 Task: Look for products in the category "Dental Care" with mint flavor only.
Action: Mouse moved to (238, 97)
Screenshot: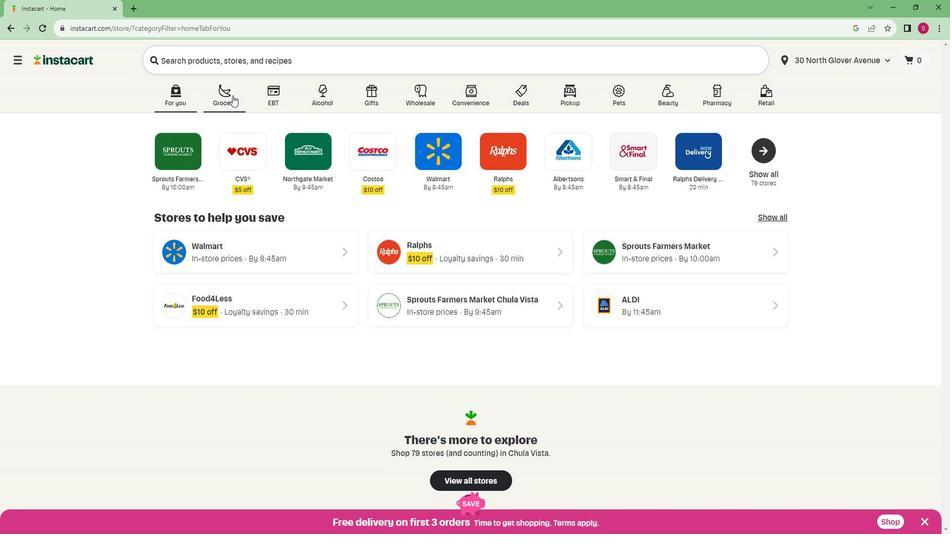 
Action: Mouse pressed left at (238, 97)
Screenshot: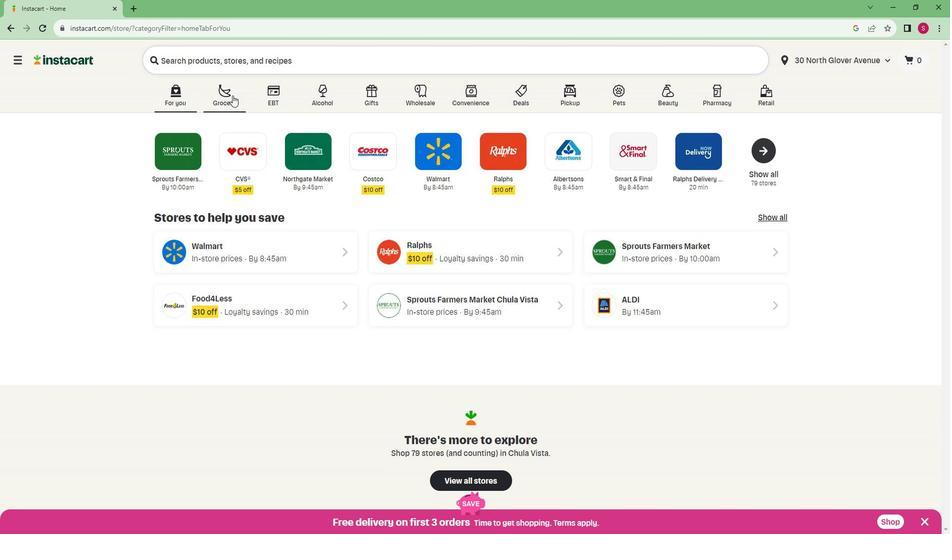 
Action: Mouse moved to (195, 287)
Screenshot: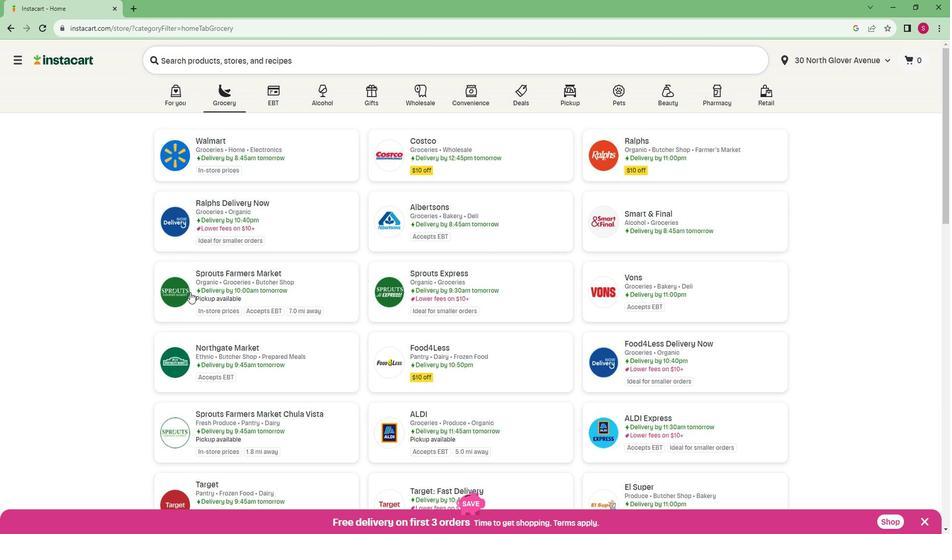 
Action: Mouse pressed left at (195, 287)
Screenshot: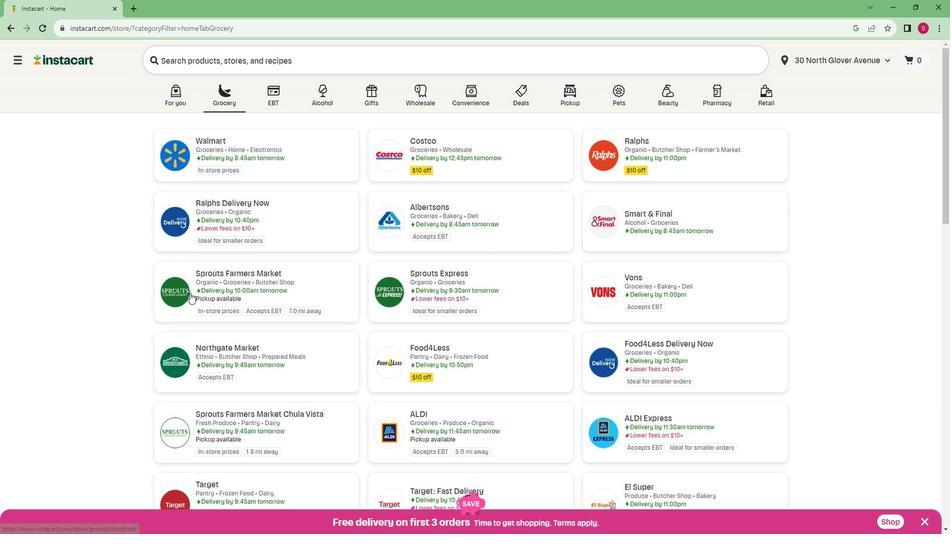 
Action: Mouse moved to (65, 358)
Screenshot: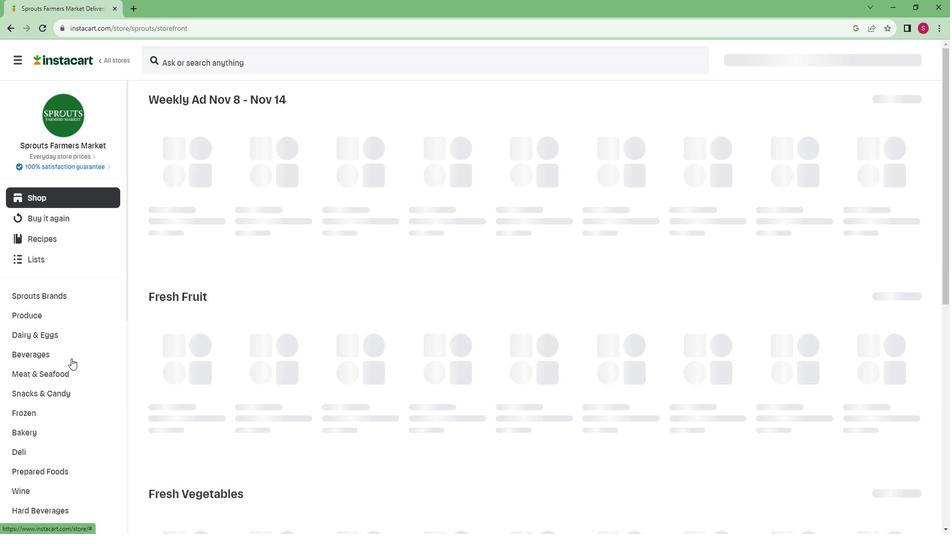 
Action: Mouse scrolled (65, 357) with delta (0, 0)
Screenshot: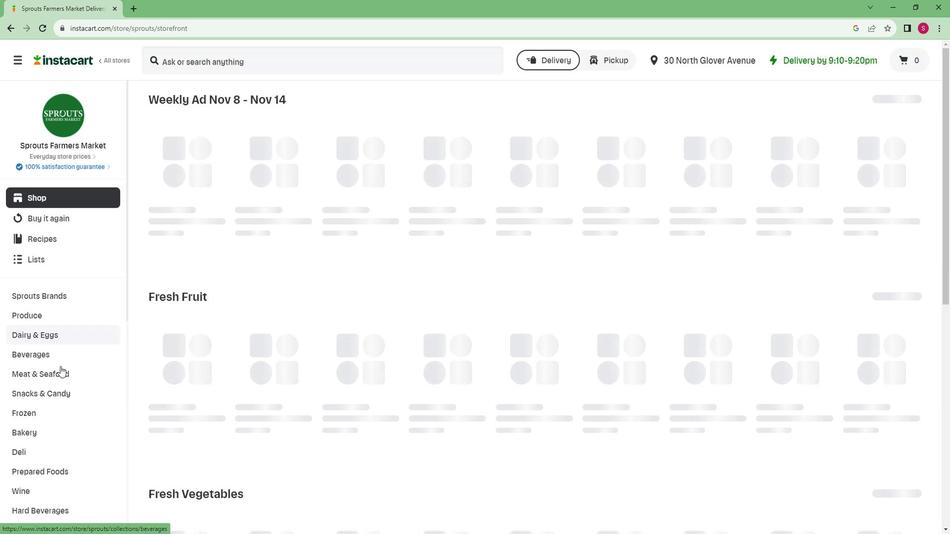 
Action: Mouse scrolled (65, 357) with delta (0, 0)
Screenshot: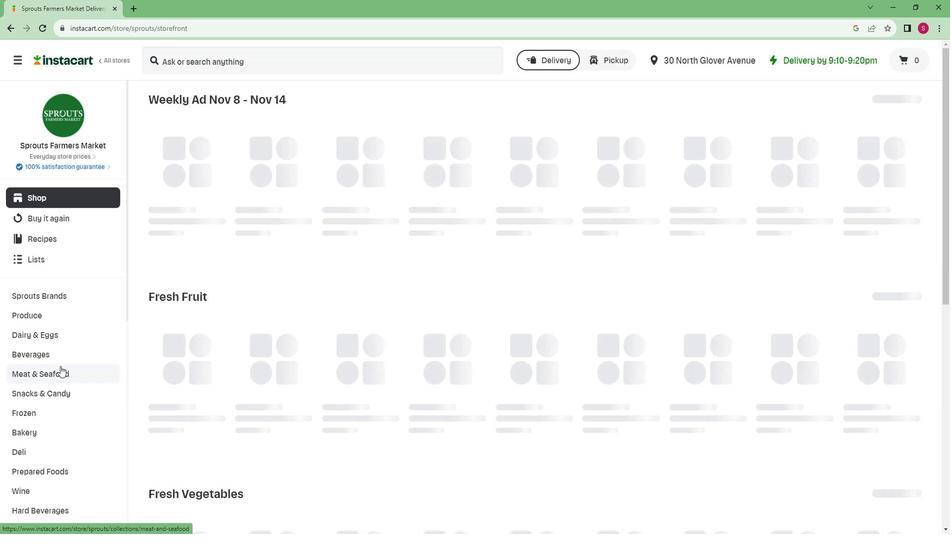 
Action: Mouse scrolled (65, 357) with delta (0, 0)
Screenshot: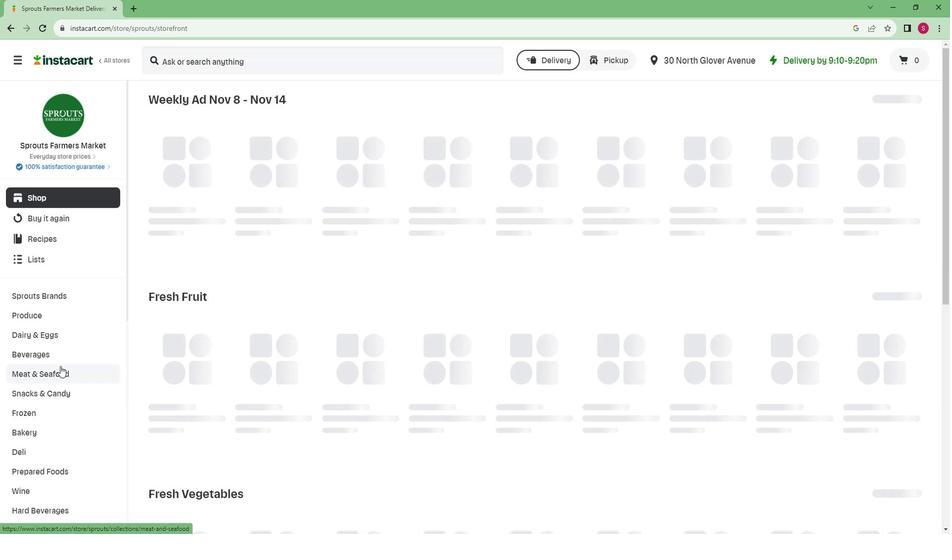 
Action: Mouse scrolled (65, 357) with delta (0, 0)
Screenshot: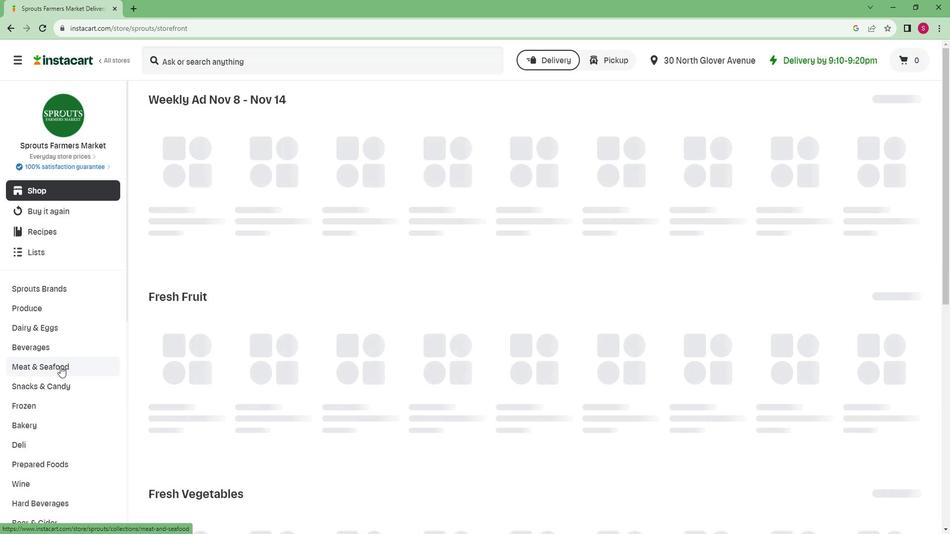 
Action: Mouse scrolled (65, 357) with delta (0, 0)
Screenshot: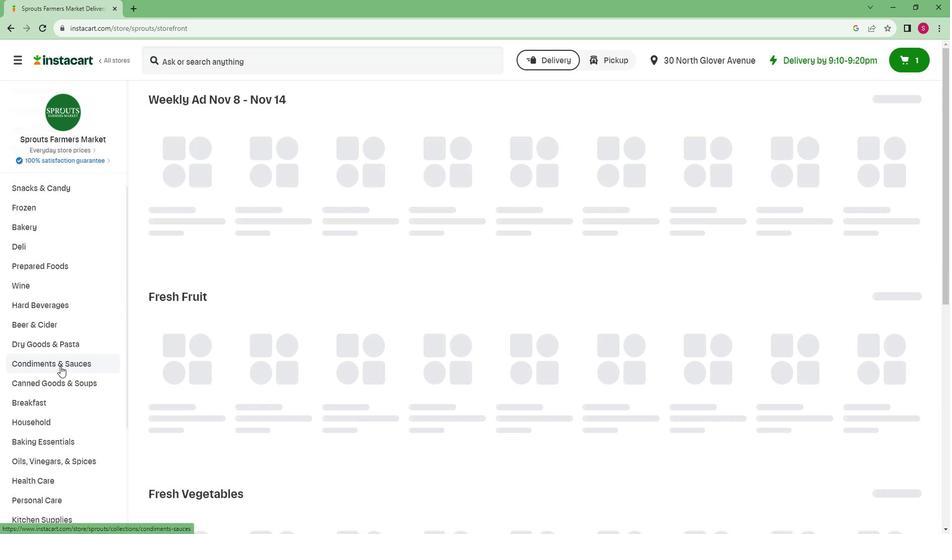
Action: Mouse scrolled (65, 357) with delta (0, 0)
Screenshot: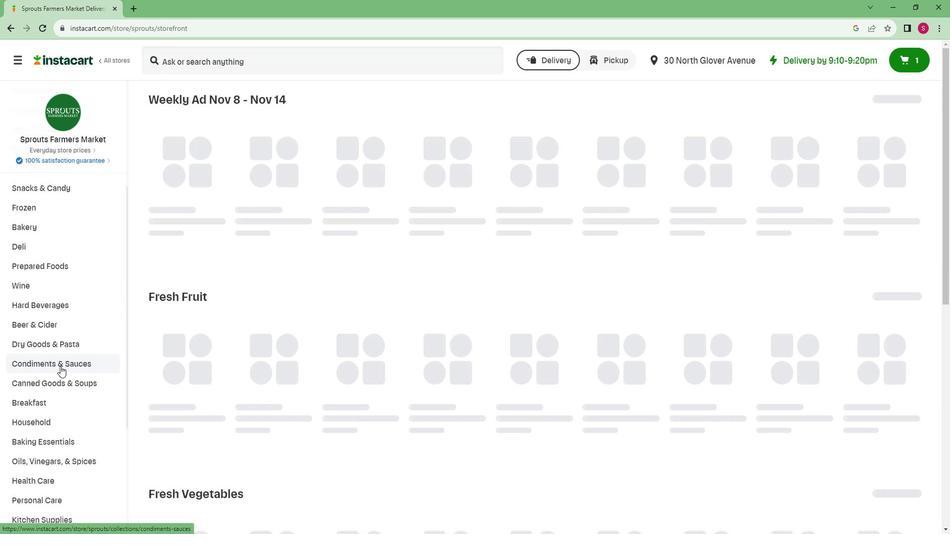 
Action: Mouse scrolled (65, 357) with delta (0, 0)
Screenshot: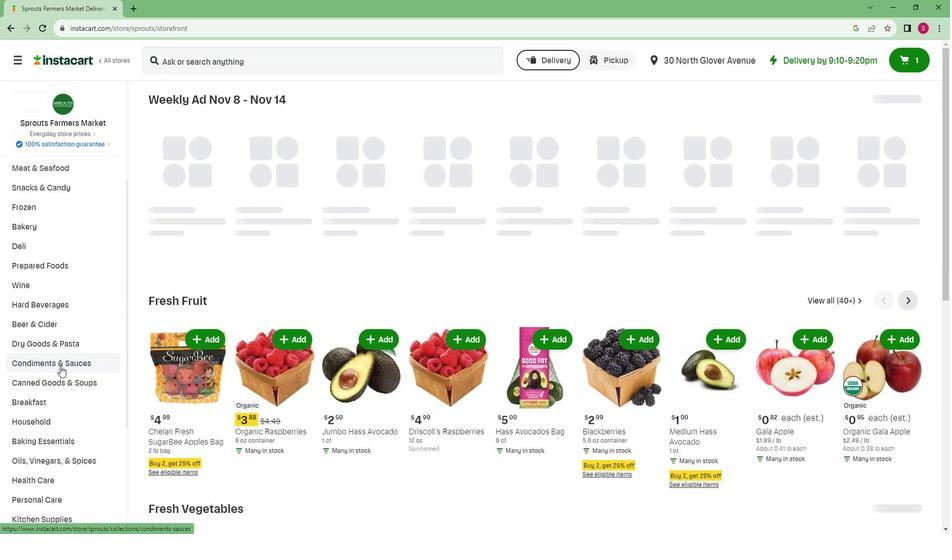 
Action: Mouse scrolled (65, 357) with delta (0, 0)
Screenshot: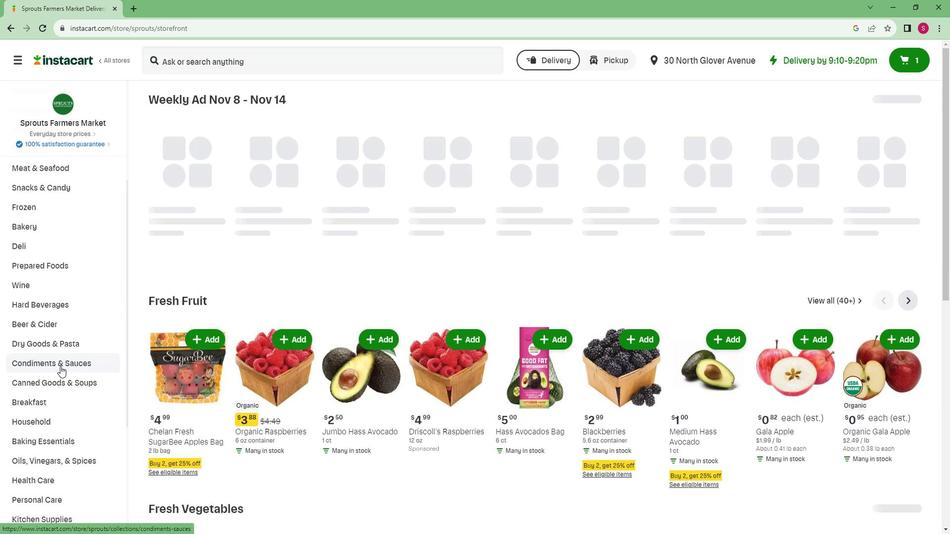 
Action: Mouse scrolled (65, 357) with delta (0, 0)
Screenshot: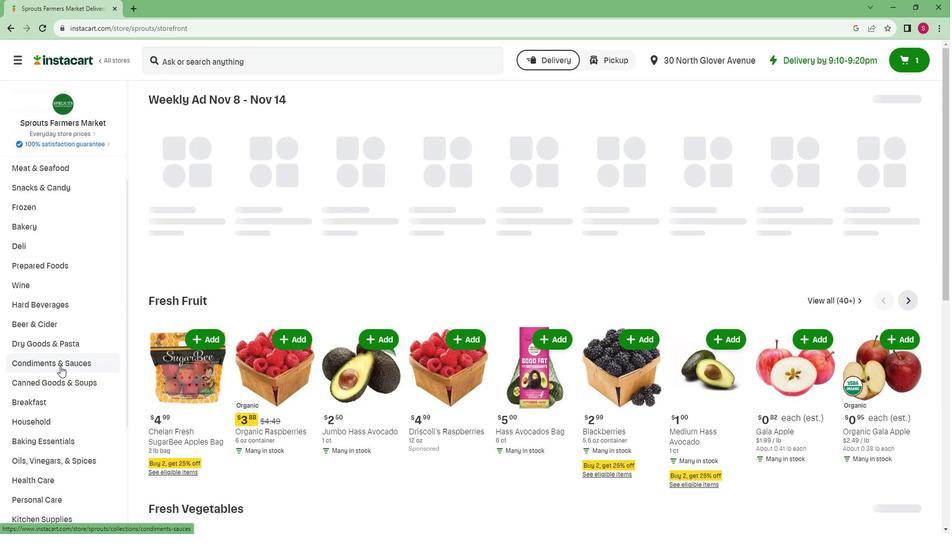 
Action: Mouse moved to (41, 482)
Screenshot: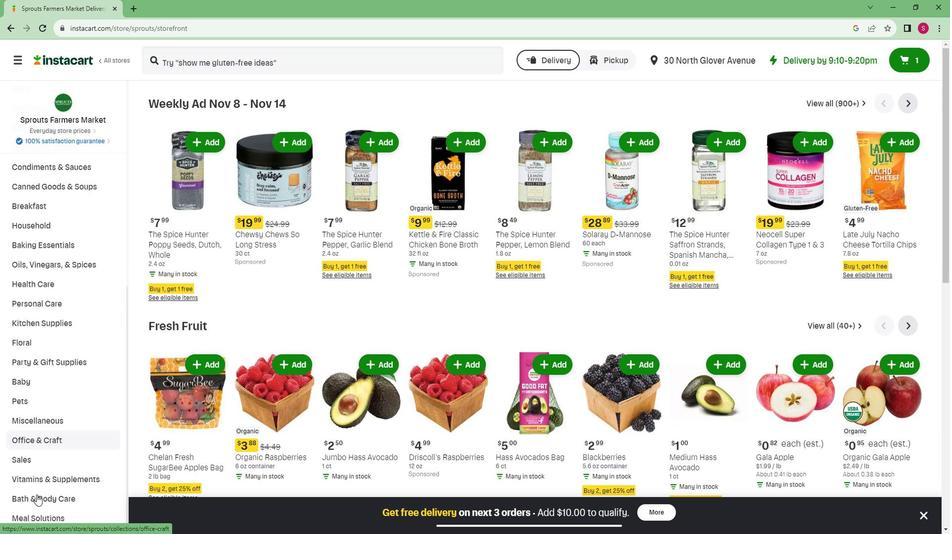 
Action: Mouse pressed left at (41, 482)
Screenshot: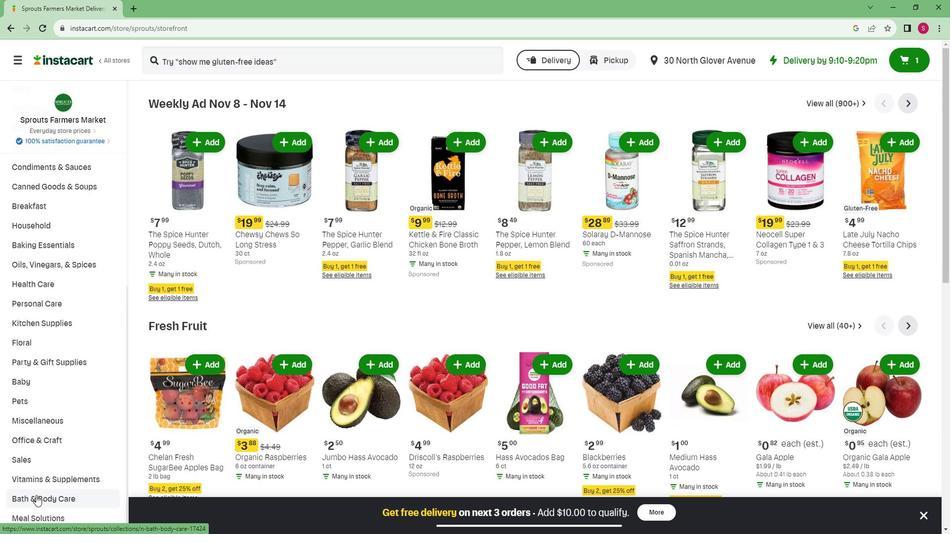 
Action: Mouse moved to (638, 128)
Screenshot: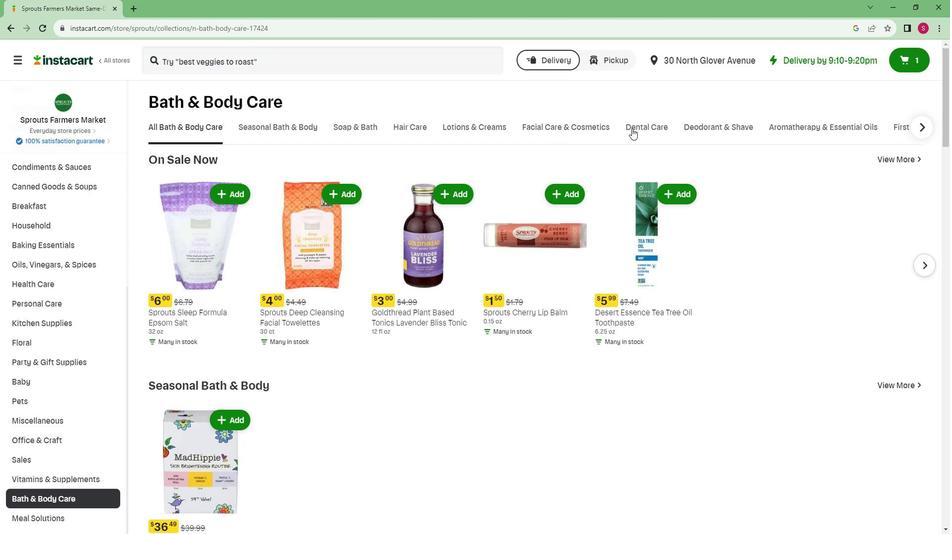 
Action: Mouse pressed left at (638, 128)
Screenshot: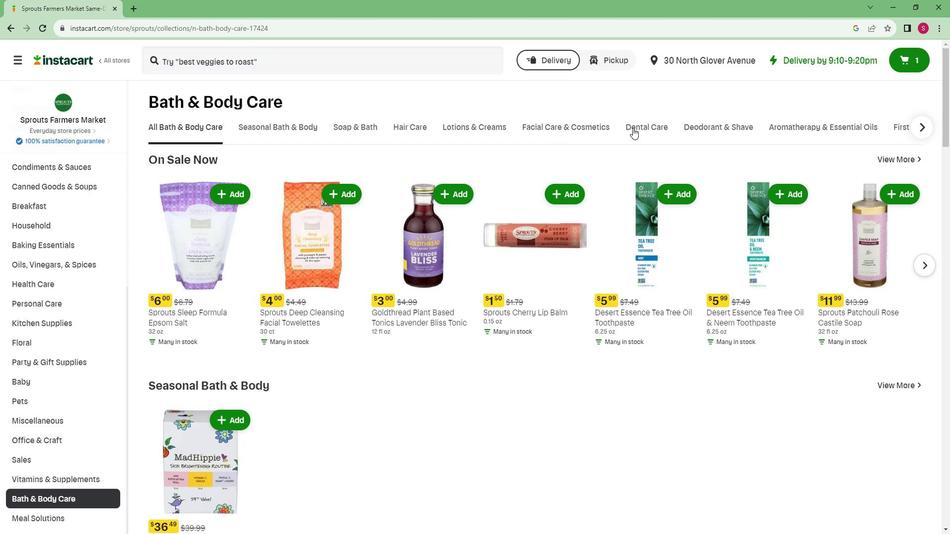 
Action: Mouse moved to (435, 193)
Screenshot: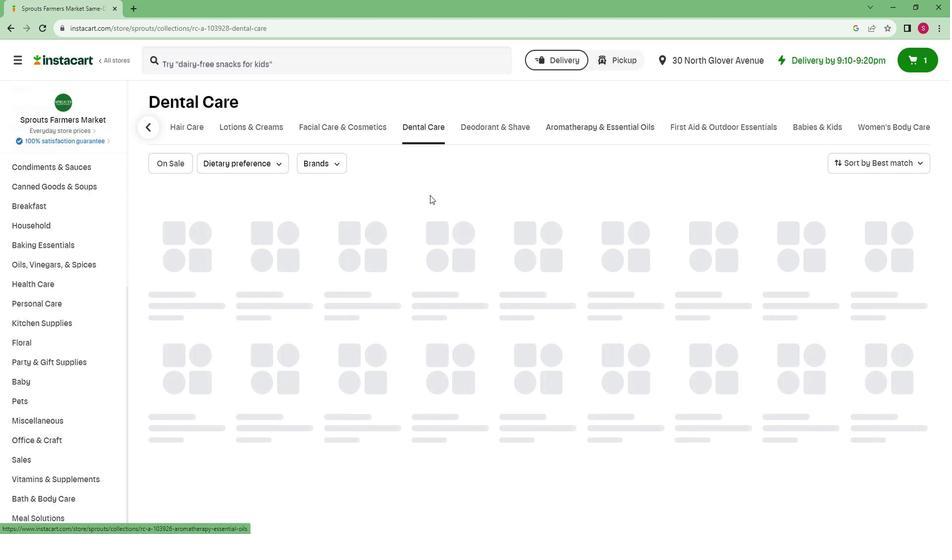 
